 Task: Click All filters in search with filters.
Action: Mouse moved to (546, 50)
Screenshot: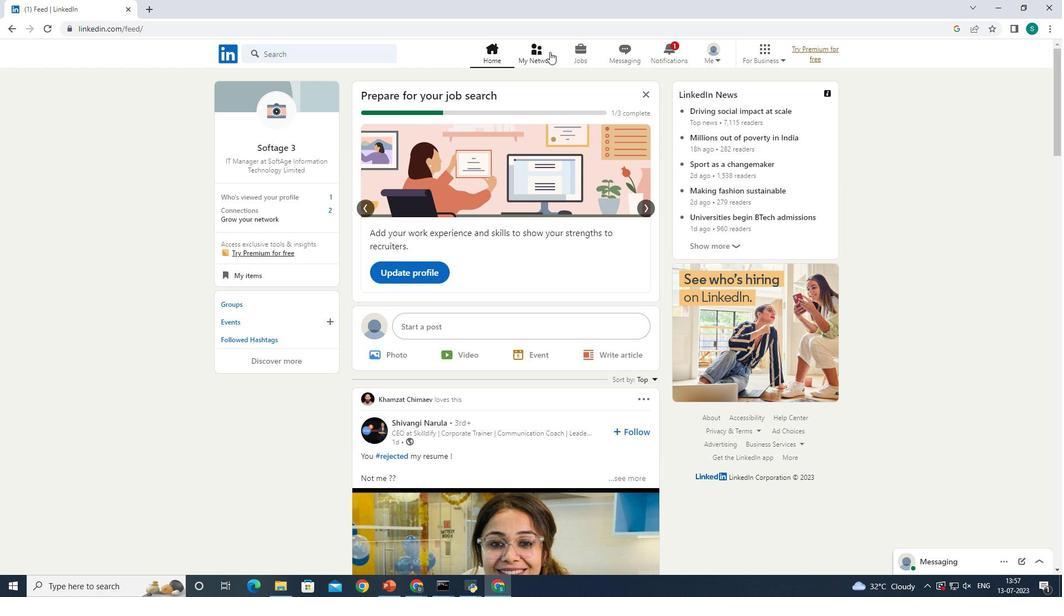 
Action: Mouse pressed left at (546, 50)
Screenshot: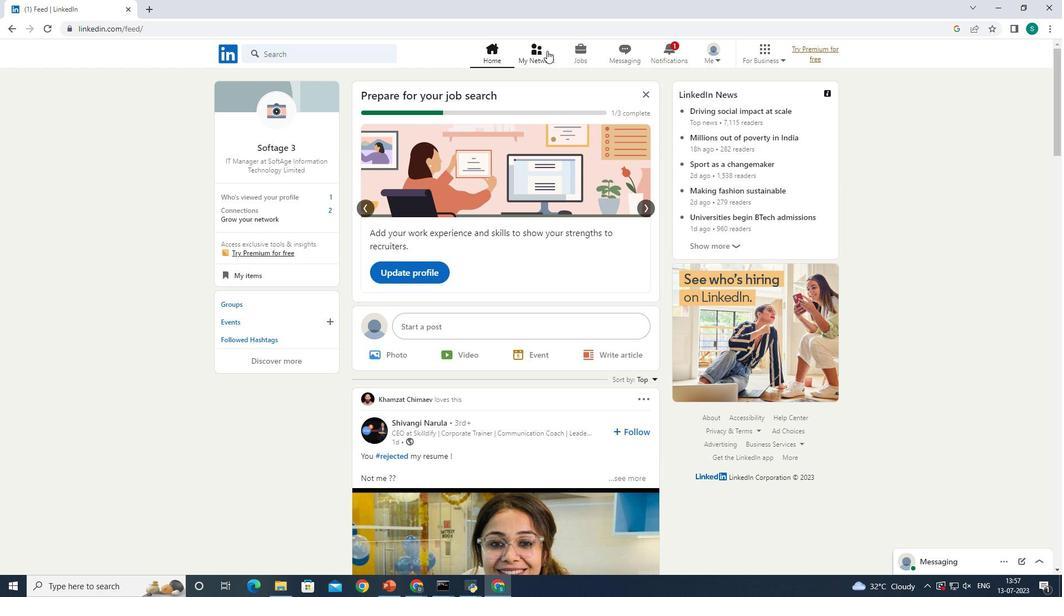 
Action: Mouse moved to (367, 112)
Screenshot: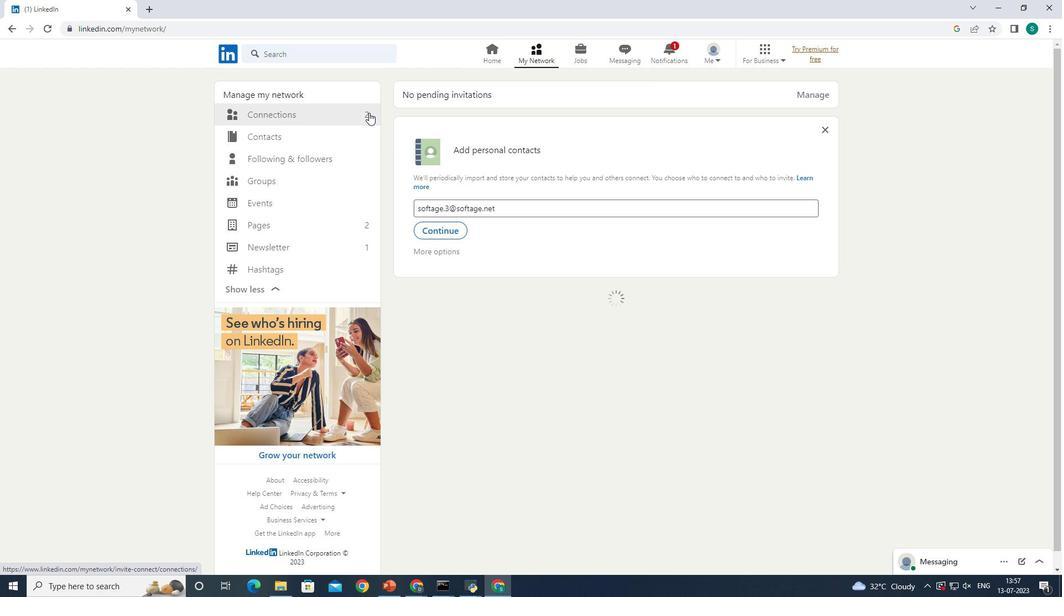
Action: Mouse pressed left at (367, 112)
Screenshot: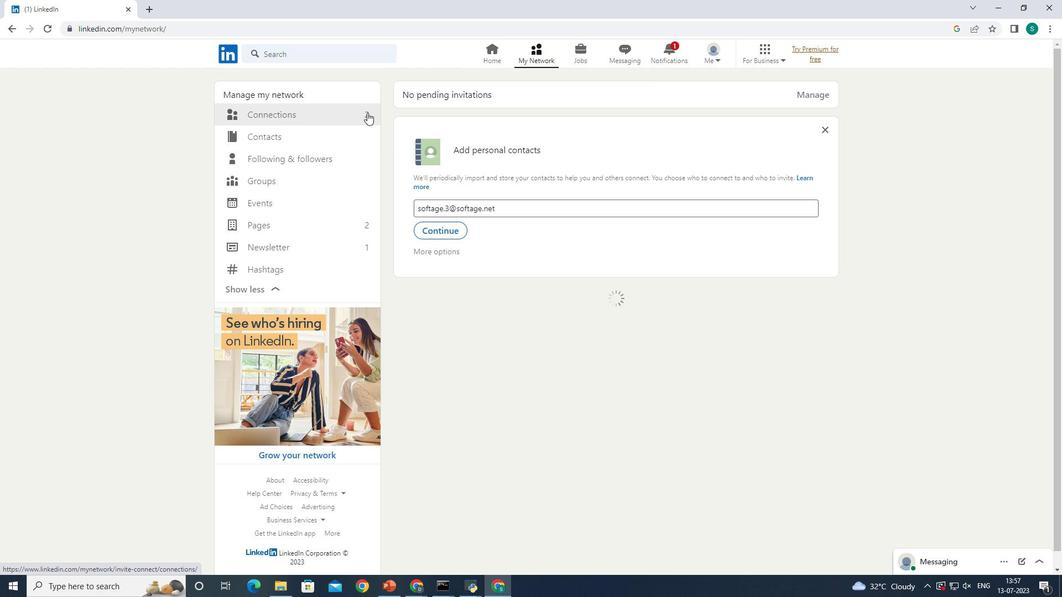
Action: Mouse moved to (606, 119)
Screenshot: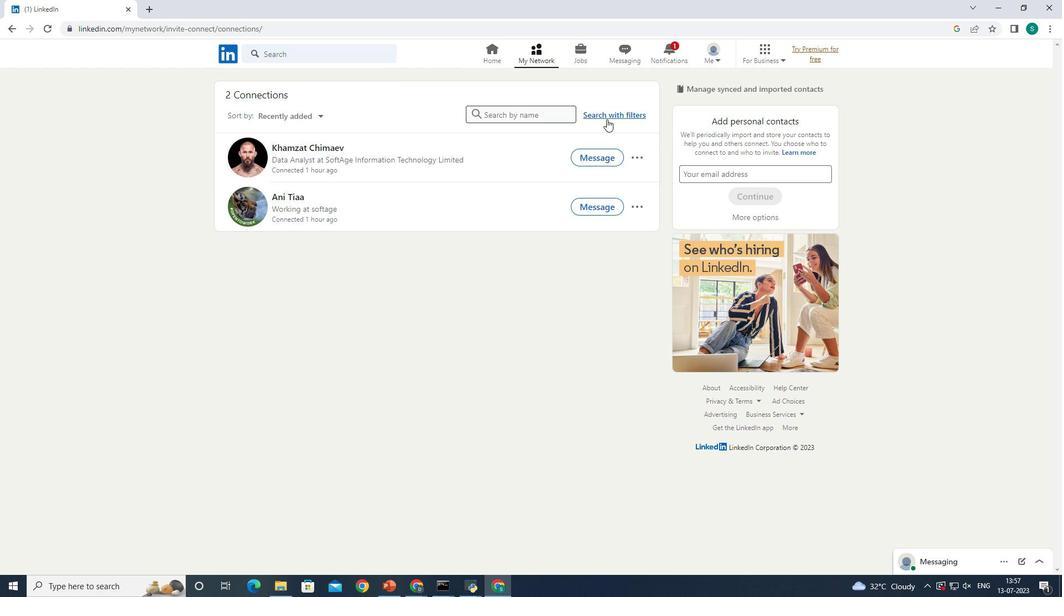 
Action: Mouse pressed left at (606, 119)
Screenshot: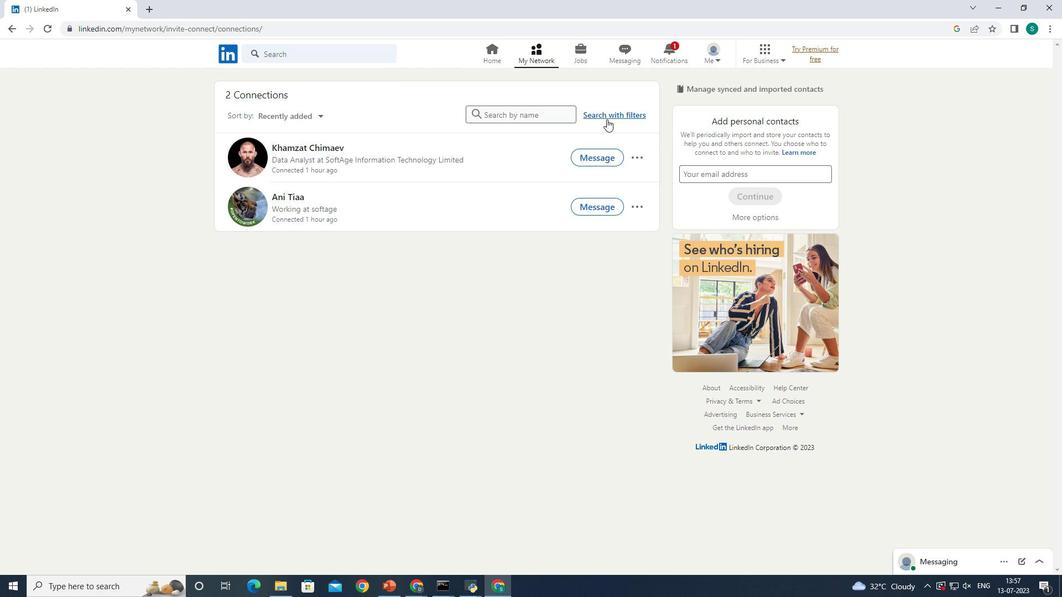 
Action: Mouse moved to (528, 84)
Screenshot: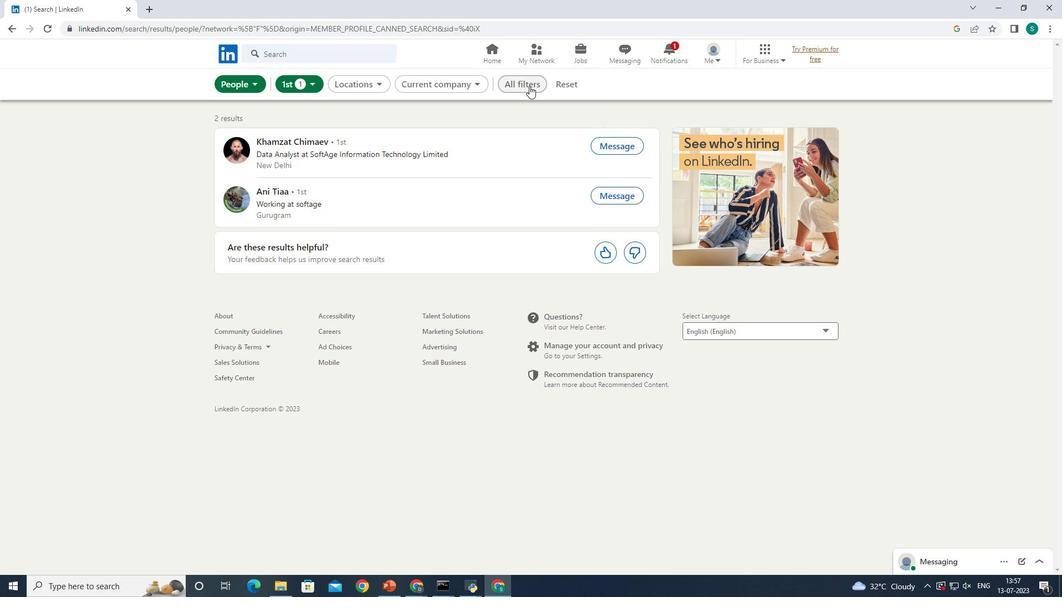 
Action: Mouse pressed left at (528, 84)
Screenshot: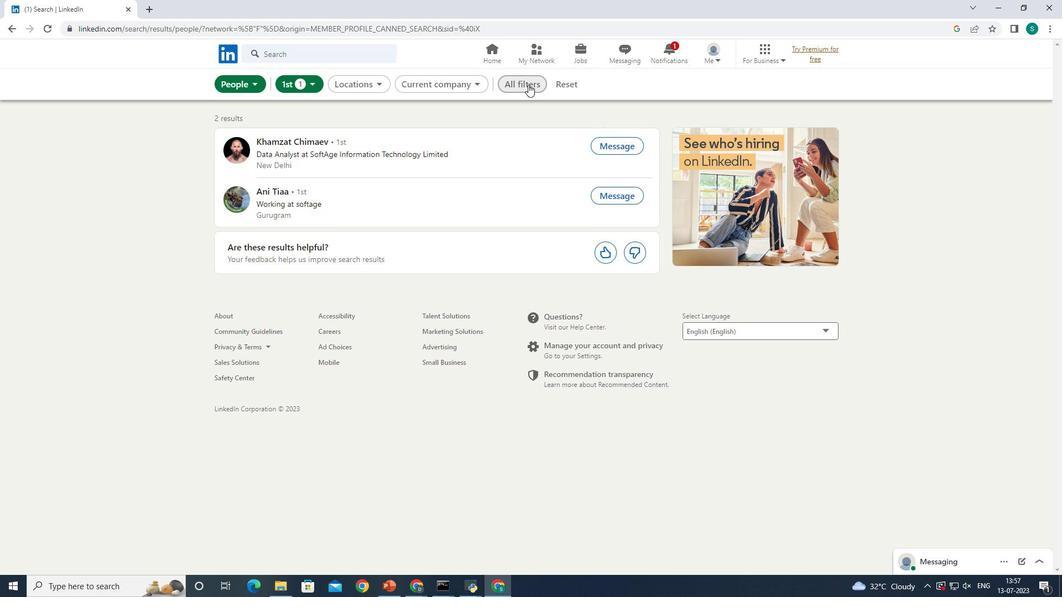
Action: Mouse moved to (969, 153)
Screenshot: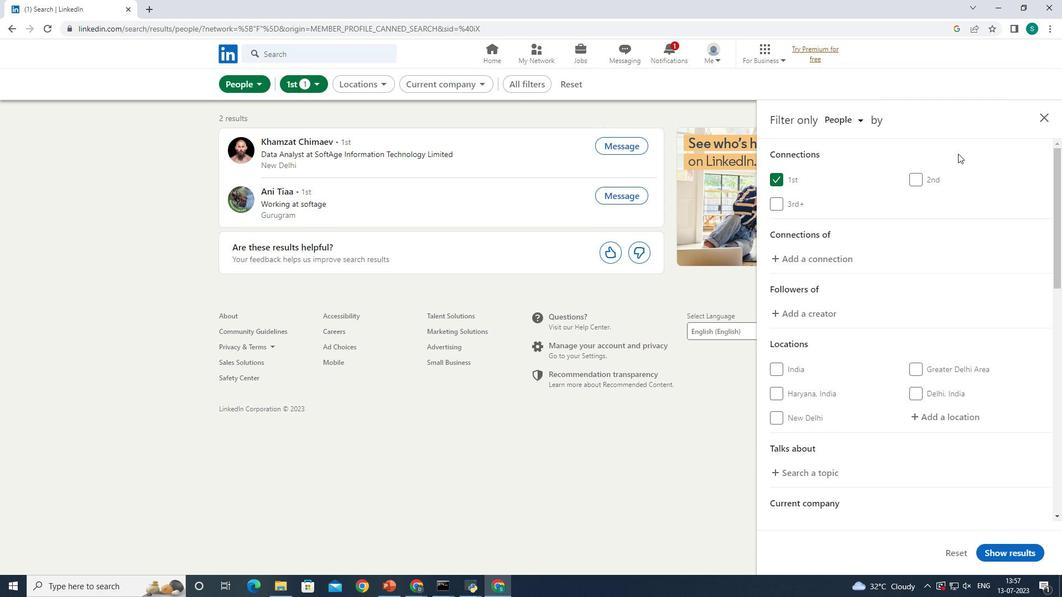 
